 Task: Manage the email settings of the users
Action: Mouse moved to (134, 167)
Screenshot: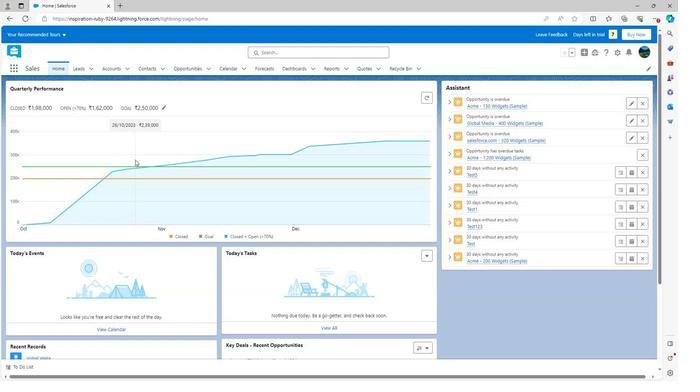 
Action: Mouse scrolled (134, 167) with delta (0, 0)
Screenshot: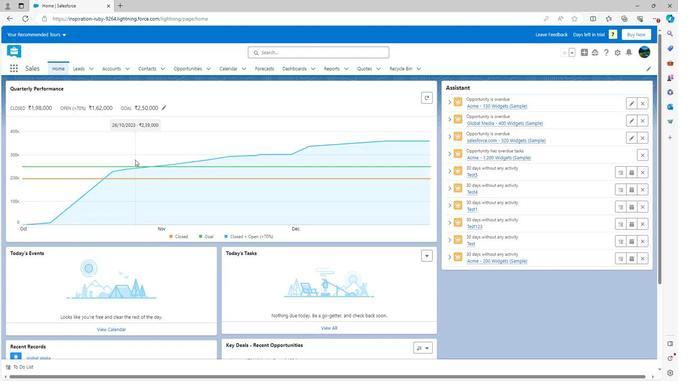 
Action: Mouse scrolled (134, 167) with delta (0, 0)
Screenshot: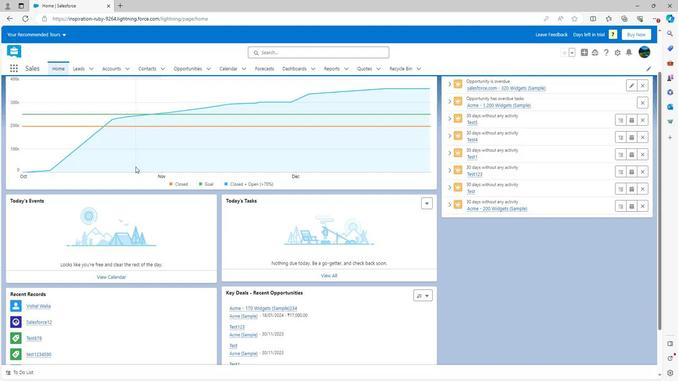 
Action: Mouse scrolled (134, 167) with delta (0, 0)
Screenshot: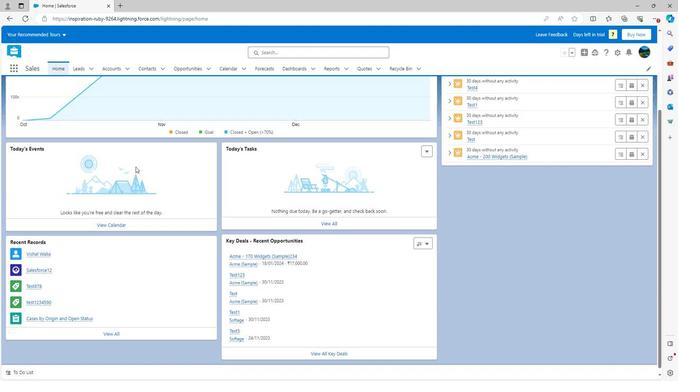
Action: Mouse scrolled (134, 167) with delta (0, 0)
Screenshot: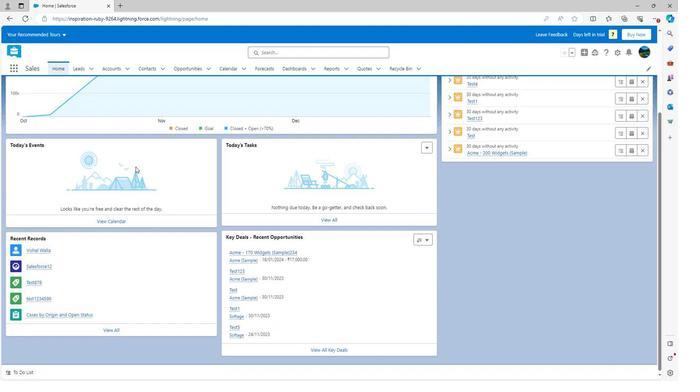 
Action: Mouse scrolled (134, 167) with delta (0, 0)
Screenshot: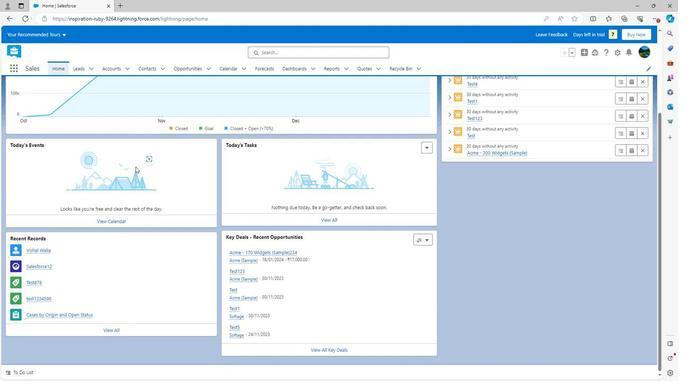 
Action: Mouse scrolled (134, 167) with delta (0, 0)
Screenshot: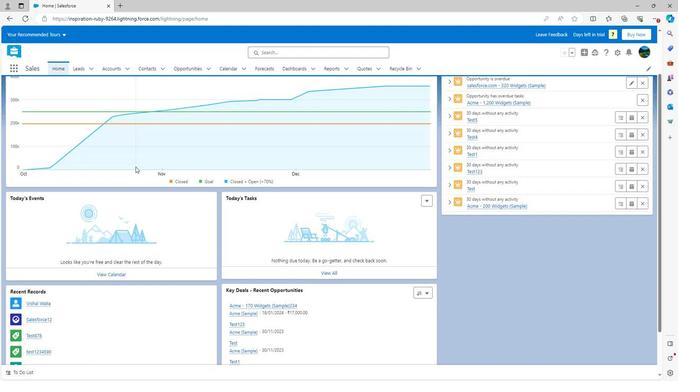 
Action: Mouse scrolled (134, 167) with delta (0, 0)
Screenshot: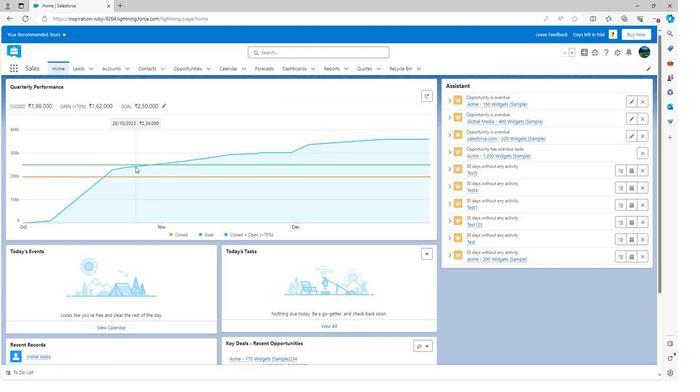 
Action: Mouse scrolled (134, 167) with delta (0, 0)
Screenshot: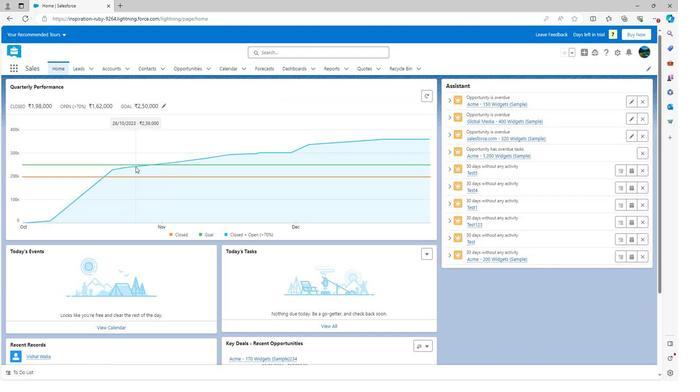 
Action: Mouse moved to (640, 51)
Screenshot: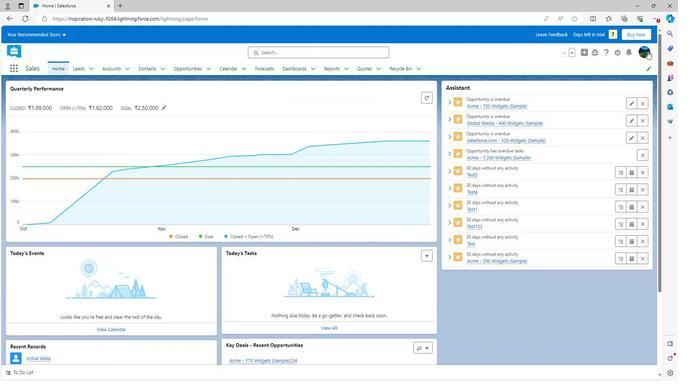 
Action: Mouse pressed left at (640, 51)
Screenshot: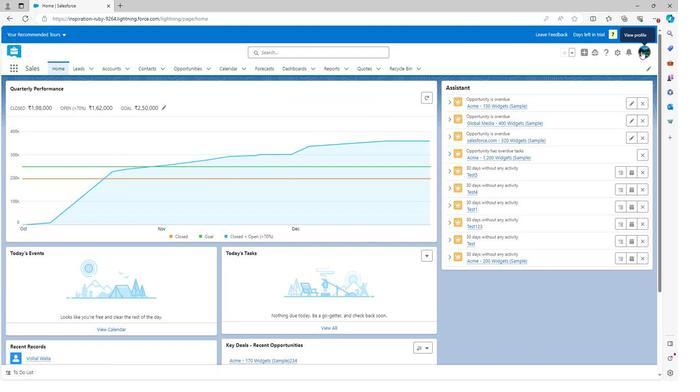
Action: Mouse moved to (561, 90)
Screenshot: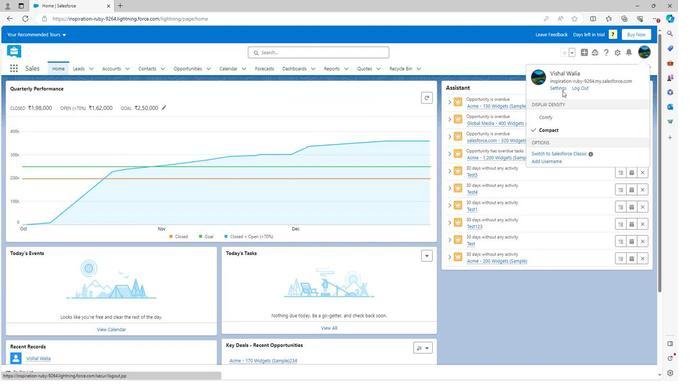 
Action: Mouse pressed left at (561, 90)
Screenshot: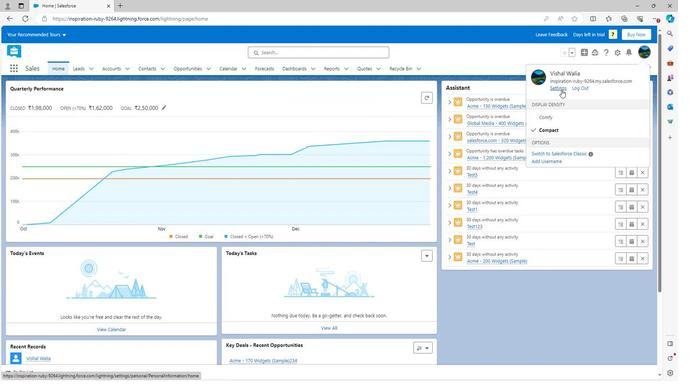 
Action: Mouse moved to (10, 268)
Screenshot: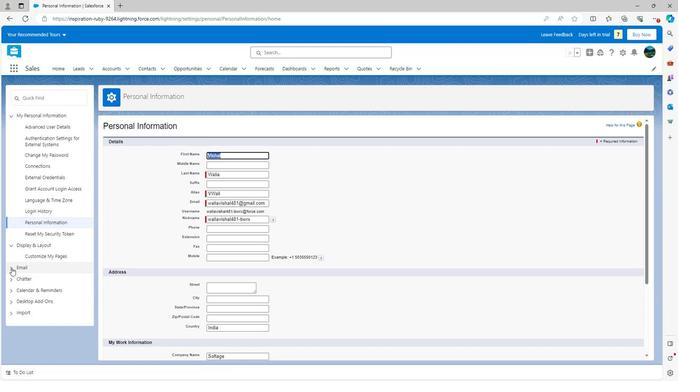 
Action: Mouse pressed left at (10, 268)
Screenshot: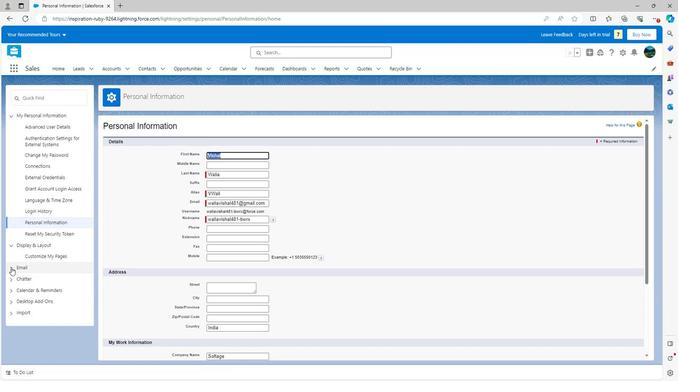 
Action: Mouse moved to (40, 284)
Screenshot: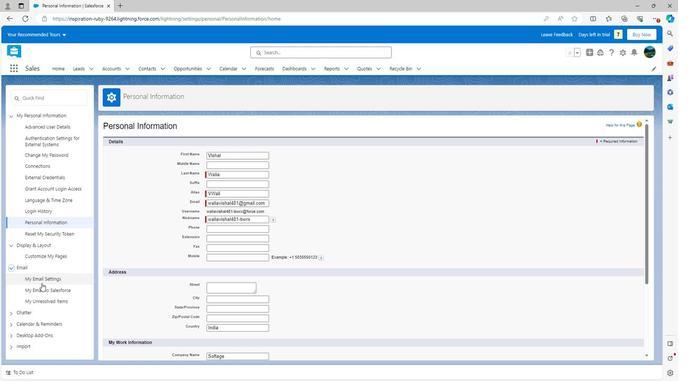
Action: Mouse pressed left at (40, 284)
Screenshot: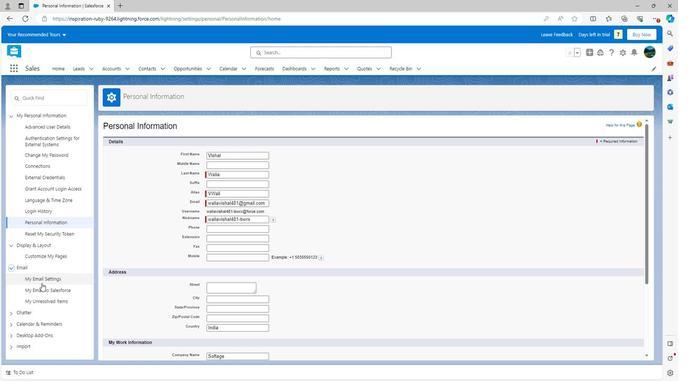 
Action: Mouse moved to (42, 278)
Screenshot: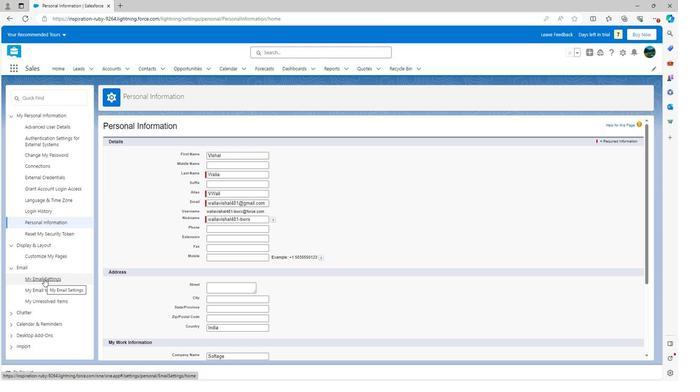 
Action: Mouse pressed left at (42, 278)
Screenshot: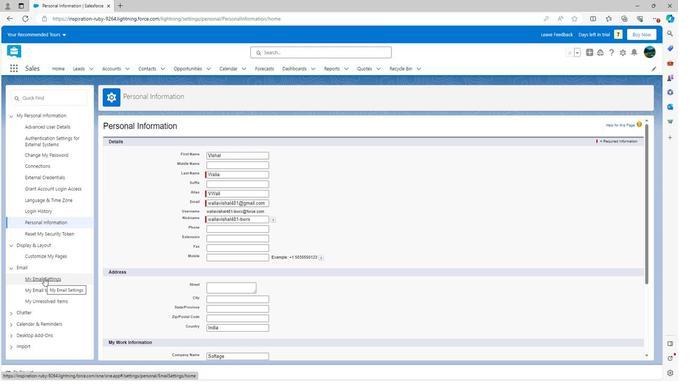 
Action: Mouse moved to (291, 223)
Screenshot: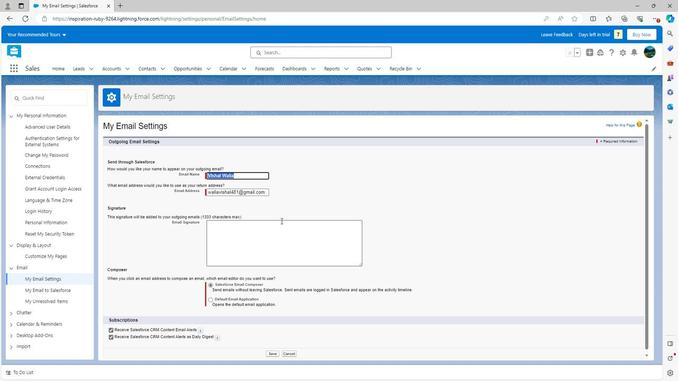 
Action: Mouse scrolled (291, 223) with delta (0, 0)
Screenshot: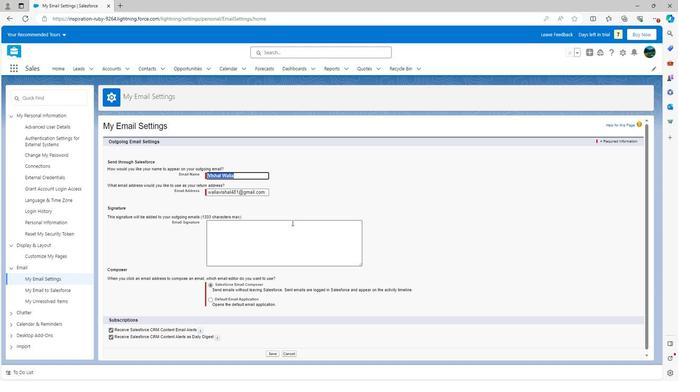 
Action: Mouse scrolled (291, 223) with delta (0, 0)
Screenshot: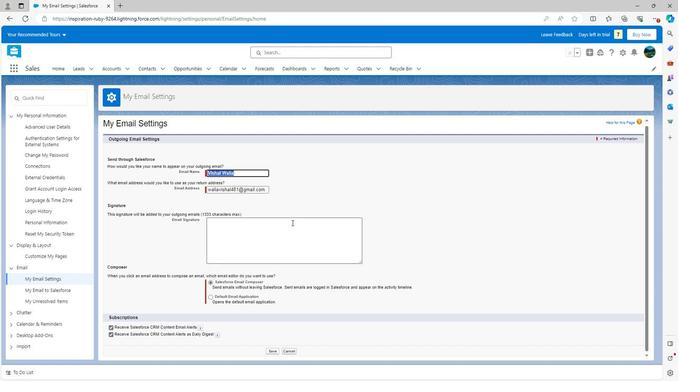 
Action: Mouse scrolled (291, 223) with delta (0, 0)
Screenshot: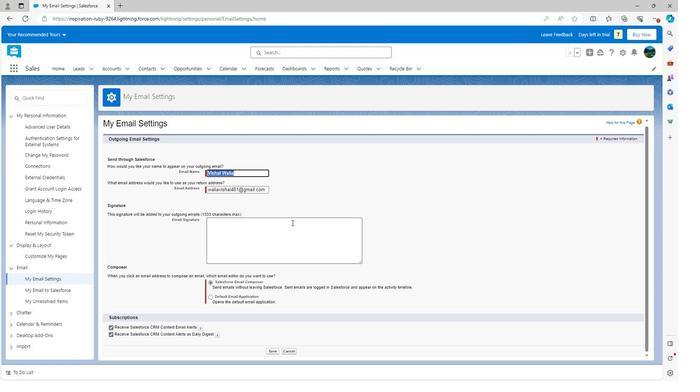 
Action: Mouse moved to (284, 191)
Screenshot: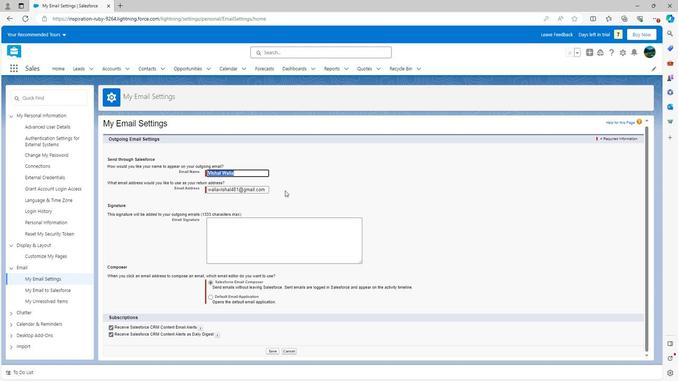 
Action: Mouse pressed left at (284, 191)
Screenshot: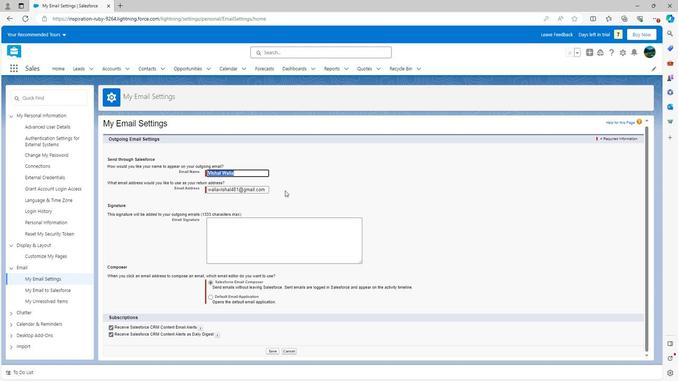 
Action: Mouse moved to (228, 240)
Screenshot: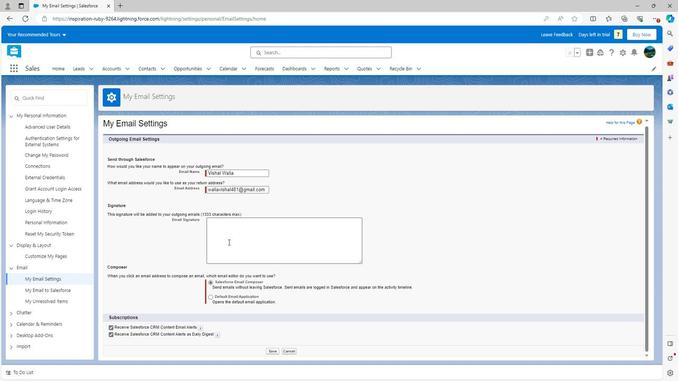 
Action: Mouse pressed left at (228, 240)
Screenshot: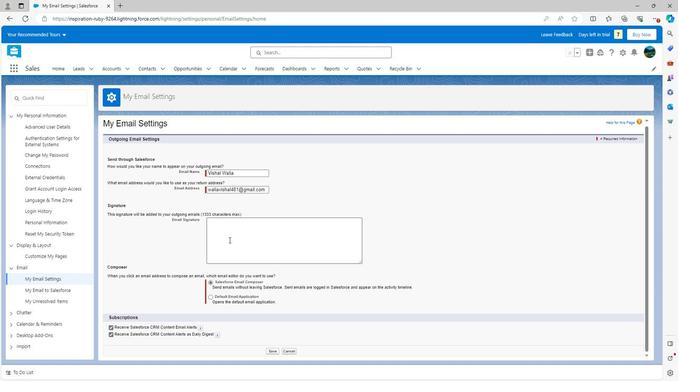 
Action: Mouse moved to (261, 191)
Screenshot: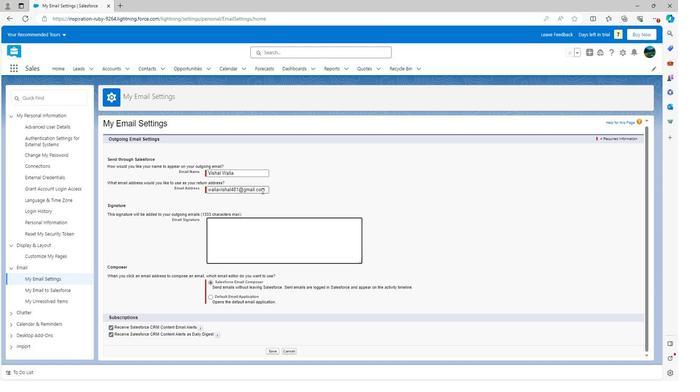 
Action: Mouse pressed left at (261, 191)
Screenshot: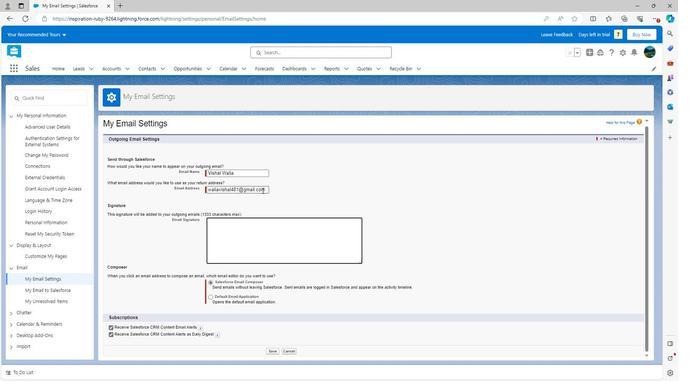 
Action: Mouse moved to (248, 196)
Screenshot: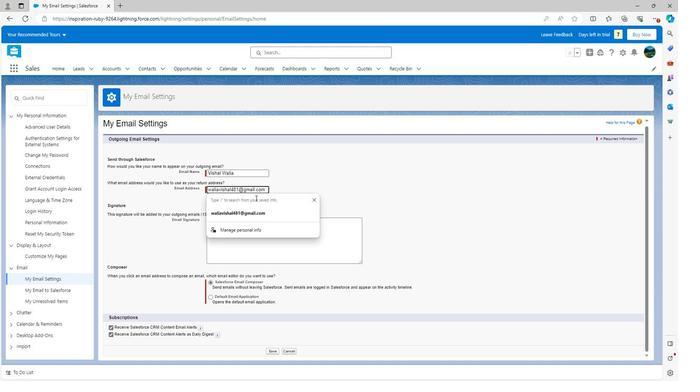 
Action: Key pressed <Key.right><Key.backspace>m
Screenshot: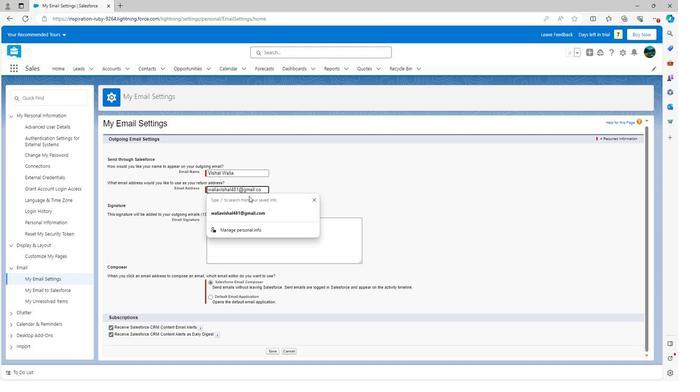 
Action: Mouse moved to (392, 181)
Screenshot: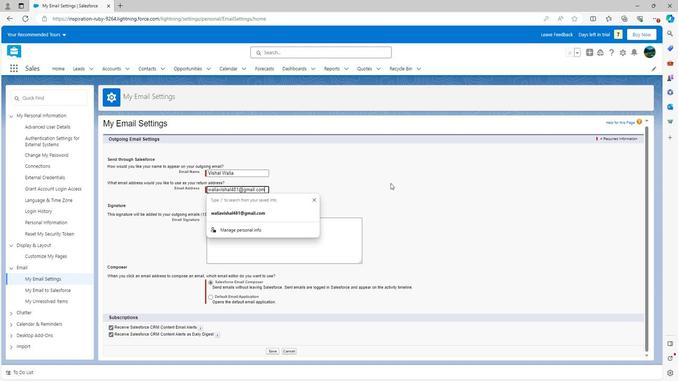 
Action: Mouse pressed left at (392, 181)
Screenshot: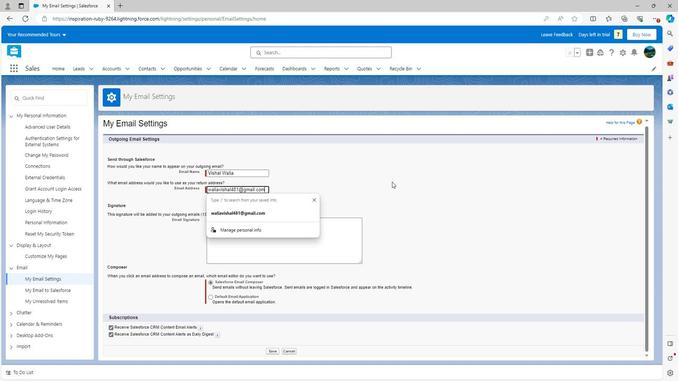 
Action: Mouse moved to (273, 350)
Screenshot: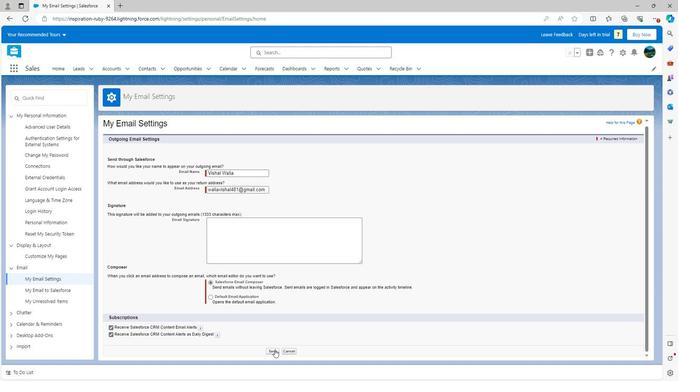 
Action: Mouse pressed left at (273, 350)
Screenshot: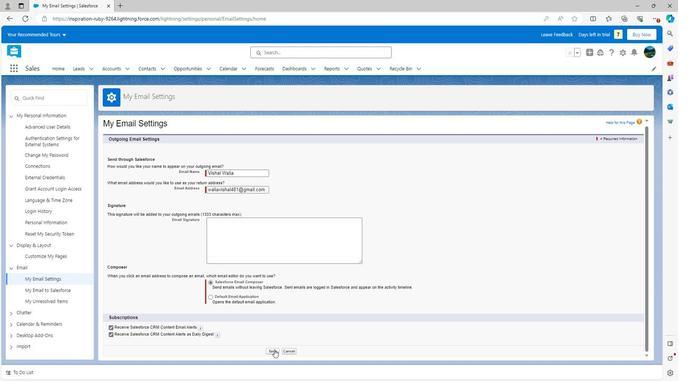 
Action: Mouse moved to (272, 346)
Screenshot: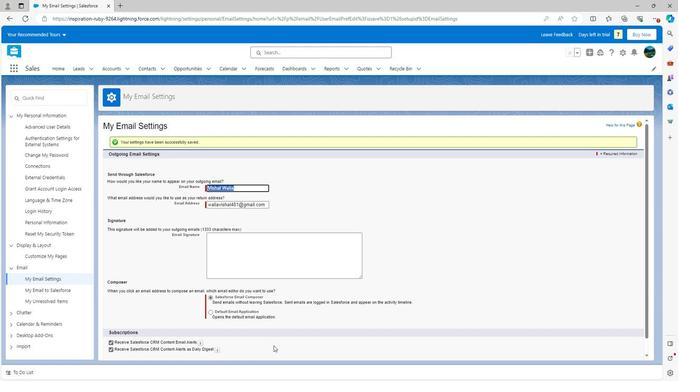 
